 Task: Set the Shipping Contact to 'does not match regex' under New invoice in find invoice.
Action: Mouse moved to (200, 25)
Screenshot: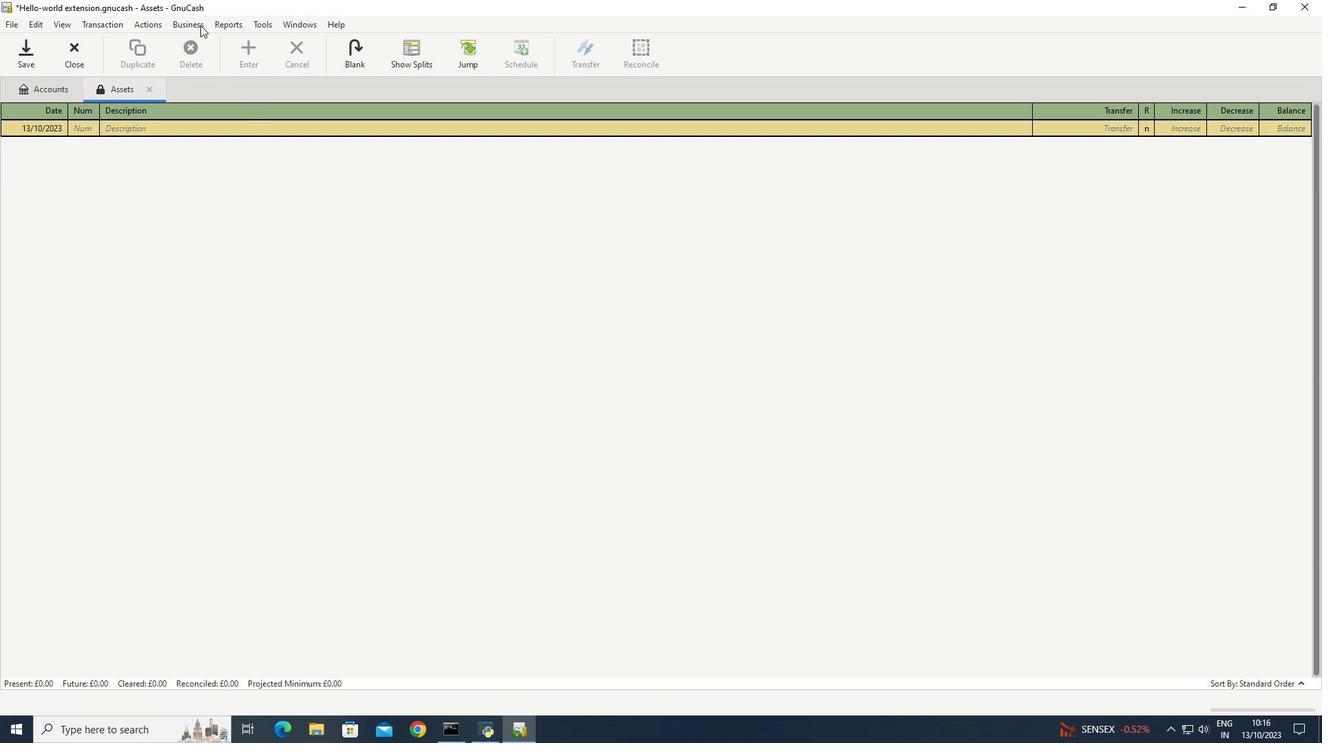 
Action: Mouse pressed left at (200, 25)
Screenshot: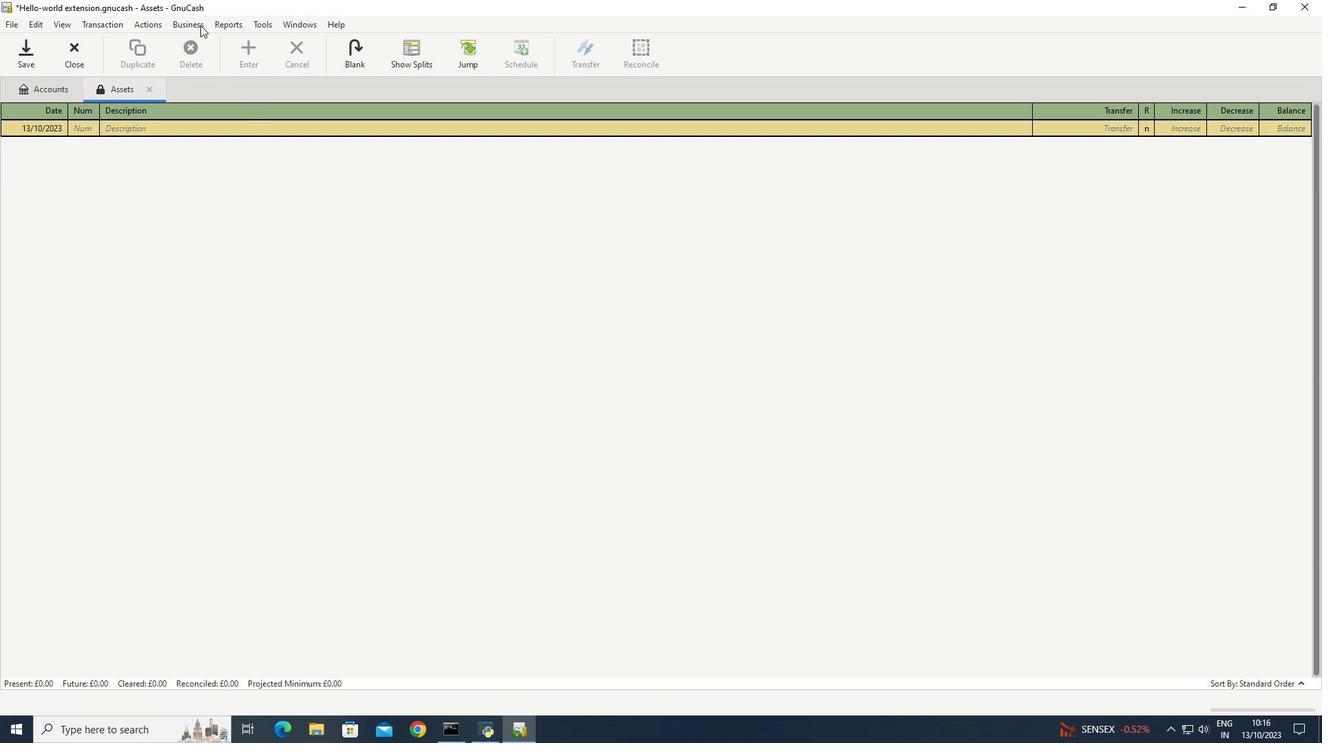 
Action: Mouse moved to (351, 109)
Screenshot: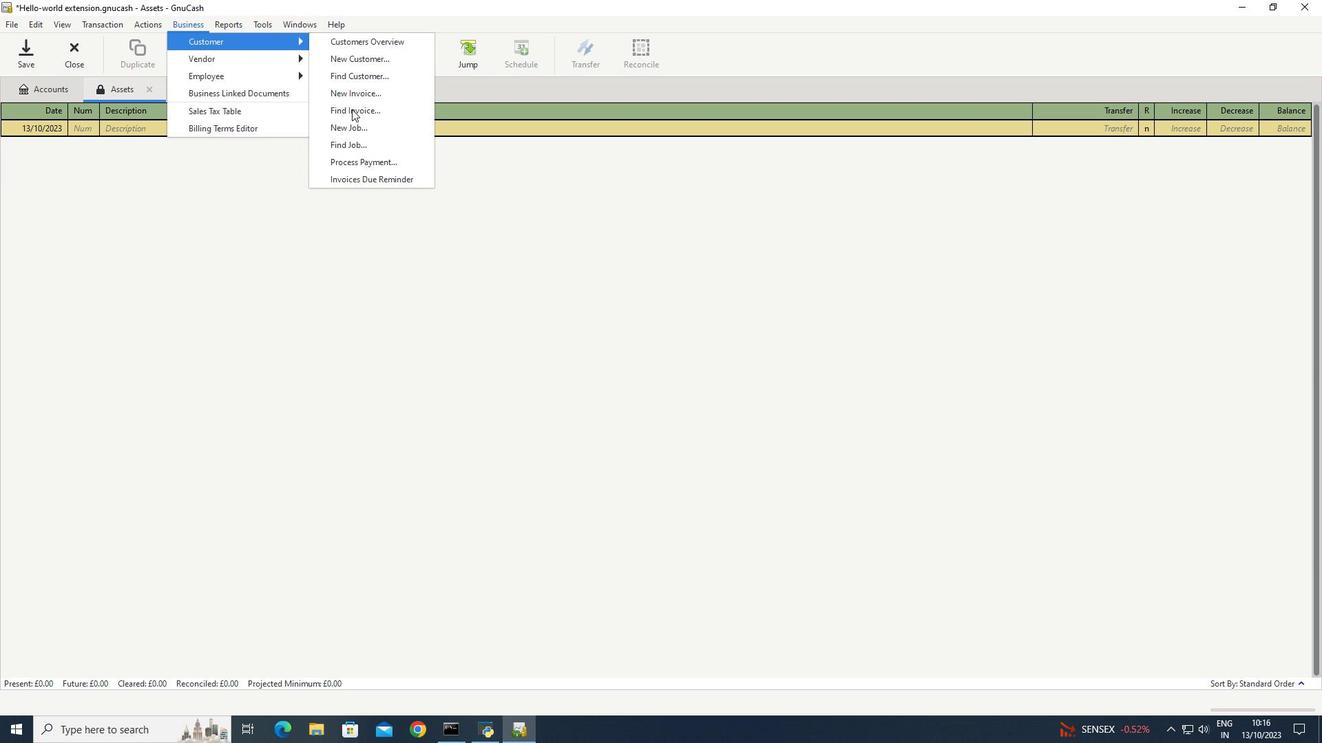 
Action: Mouse pressed left at (351, 109)
Screenshot: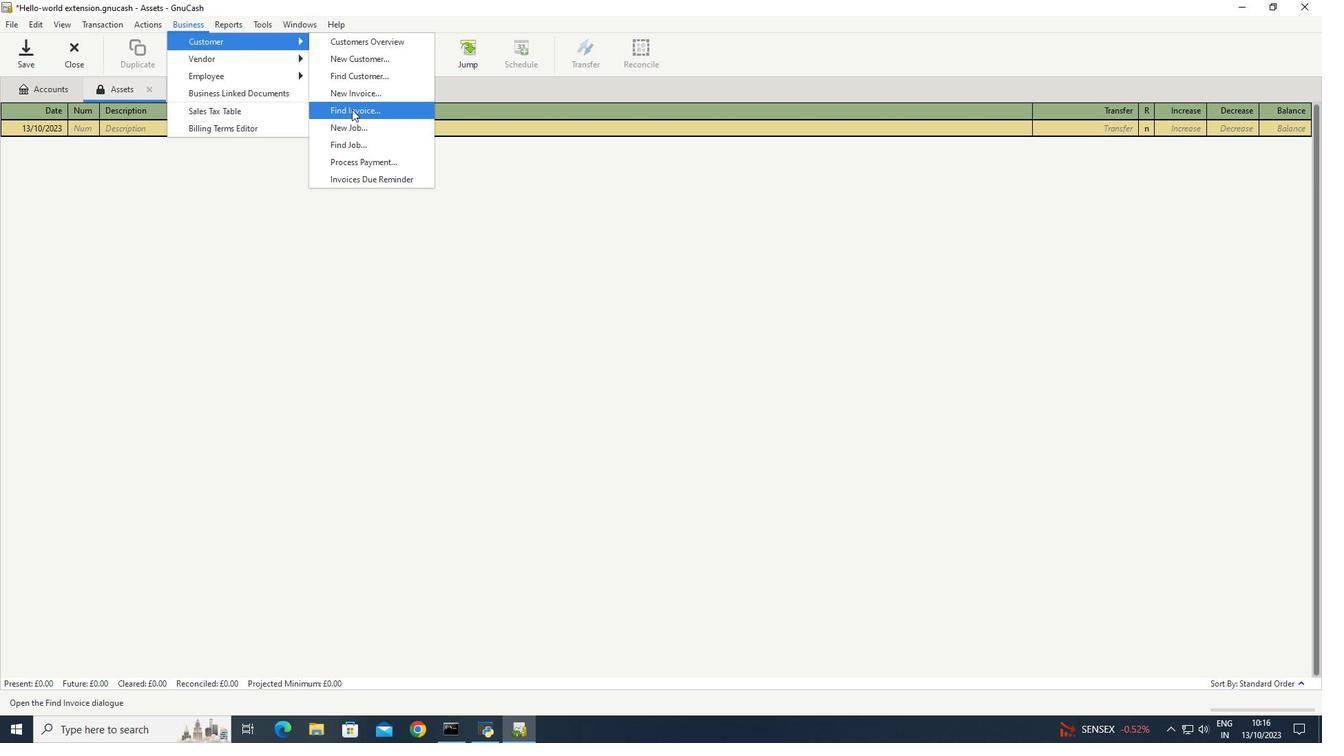 
Action: Mouse moved to (687, 464)
Screenshot: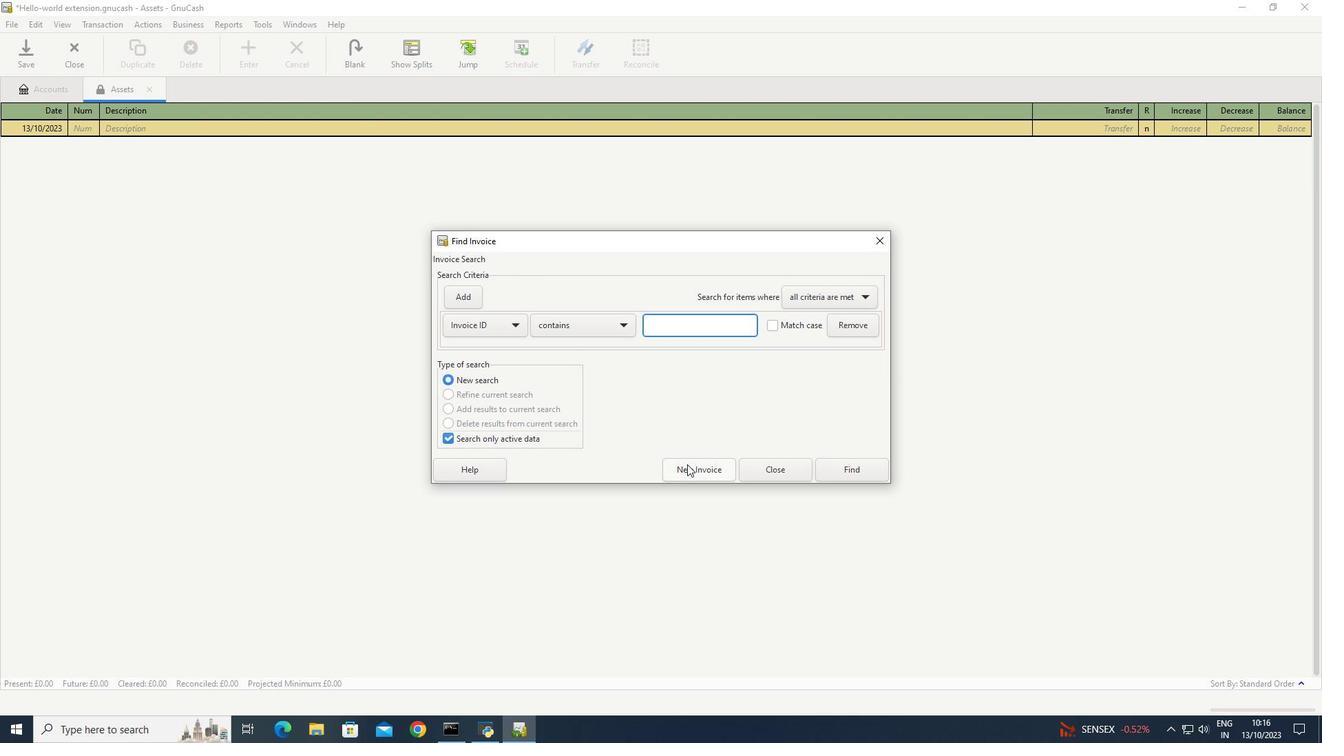 
Action: Mouse pressed left at (687, 464)
Screenshot: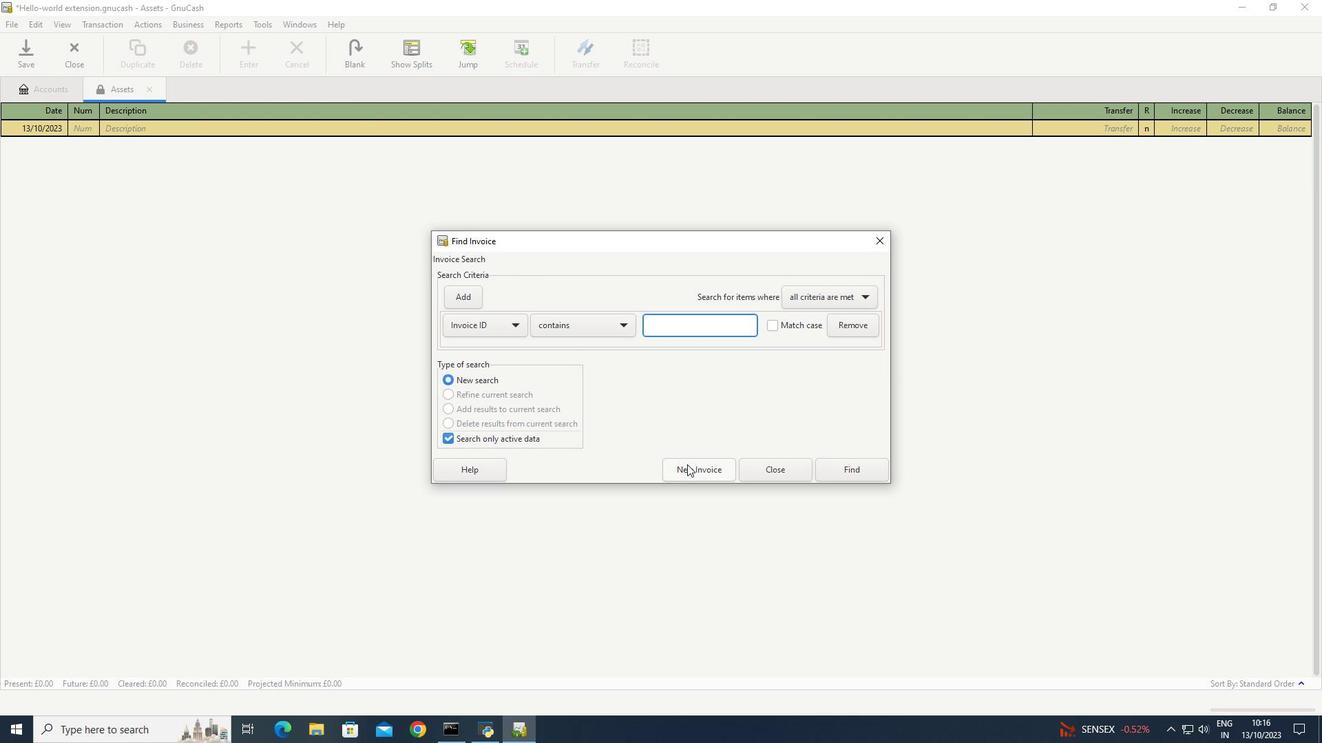 
Action: Mouse moved to (743, 367)
Screenshot: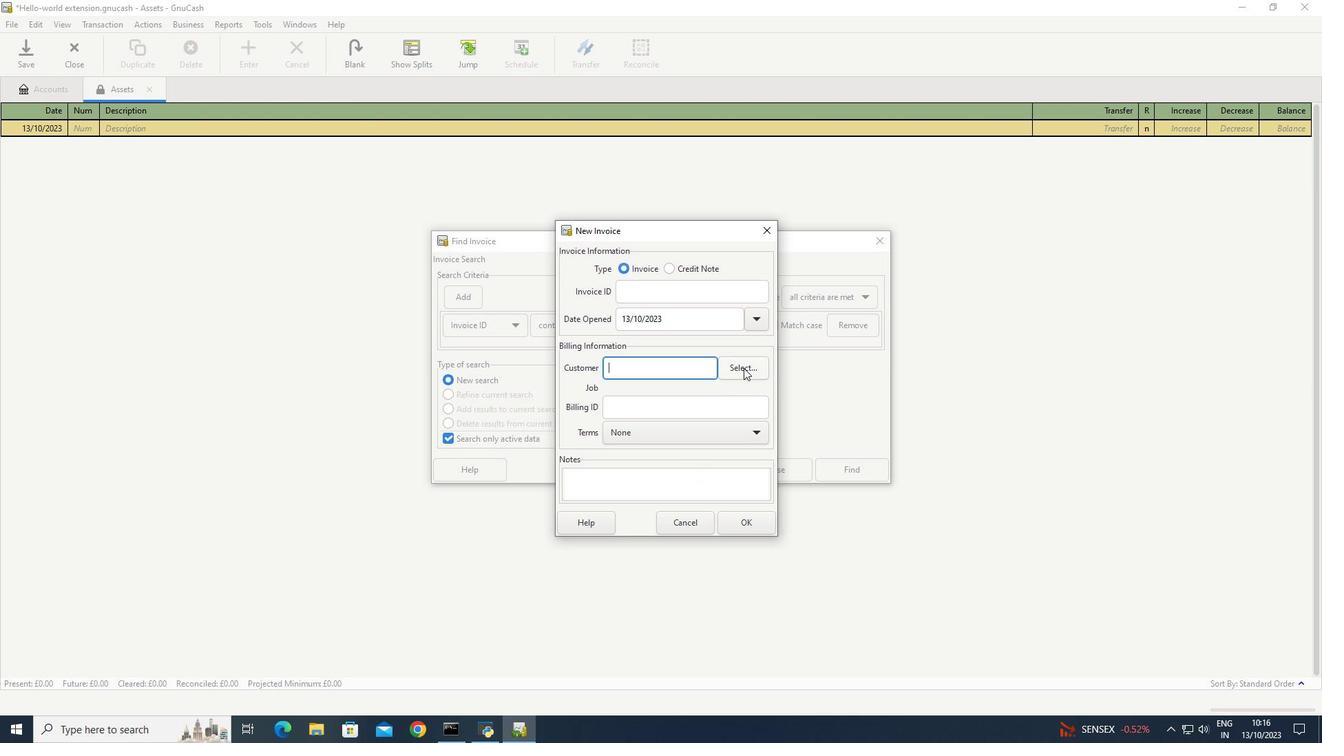 
Action: Mouse pressed left at (743, 367)
Screenshot: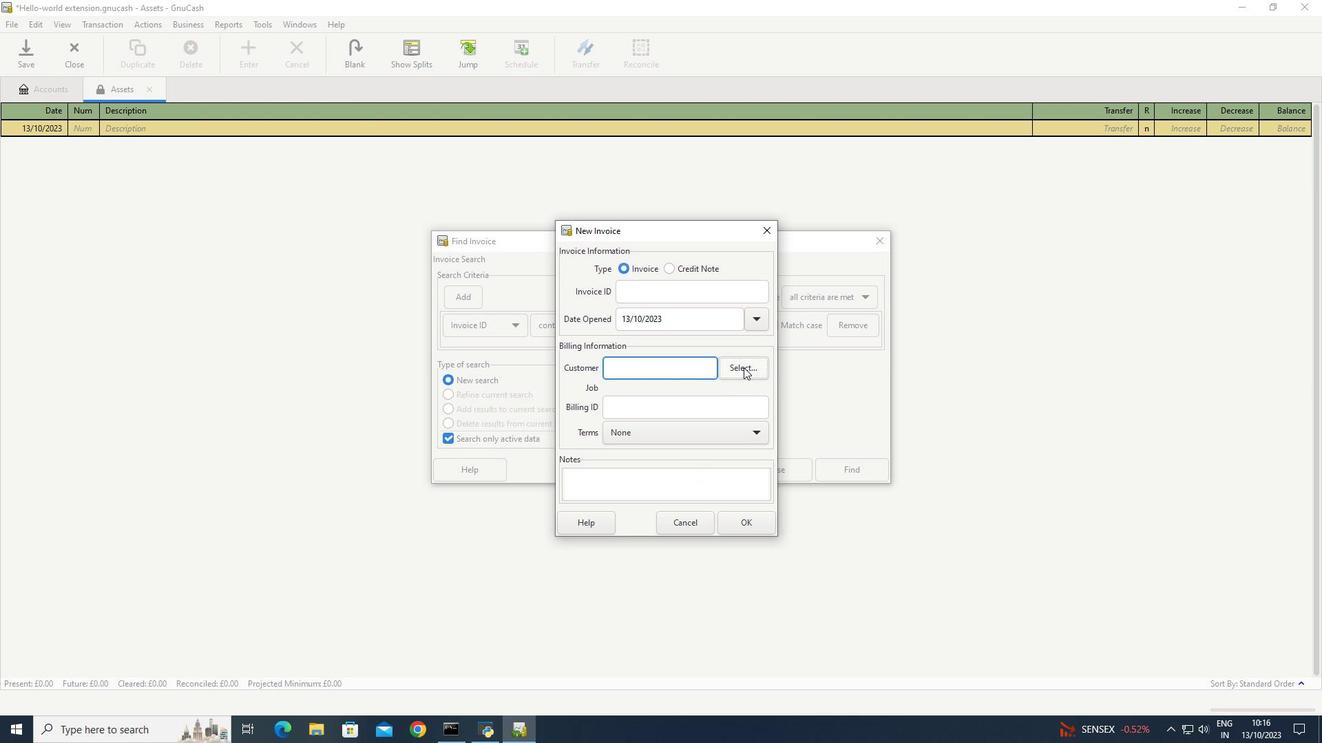 
Action: Mouse moved to (522, 329)
Screenshot: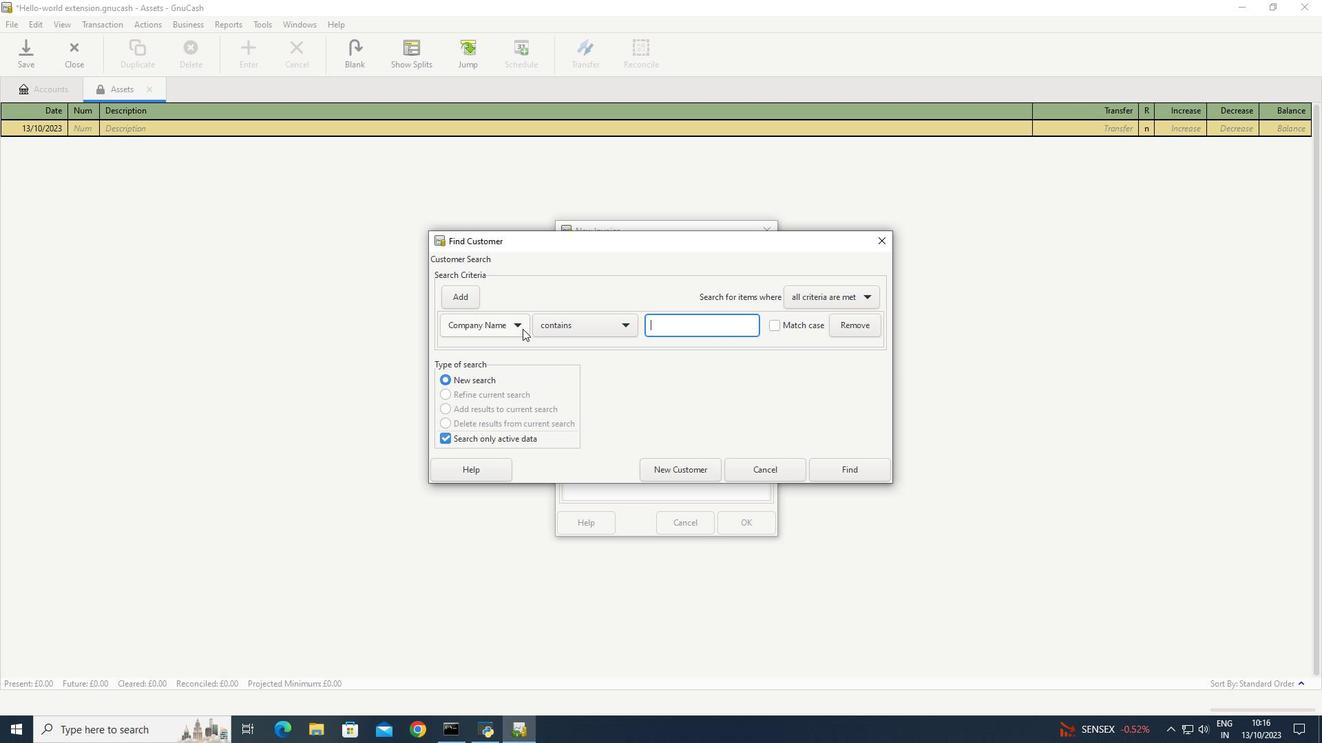 
Action: Mouse pressed left at (522, 329)
Screenshot: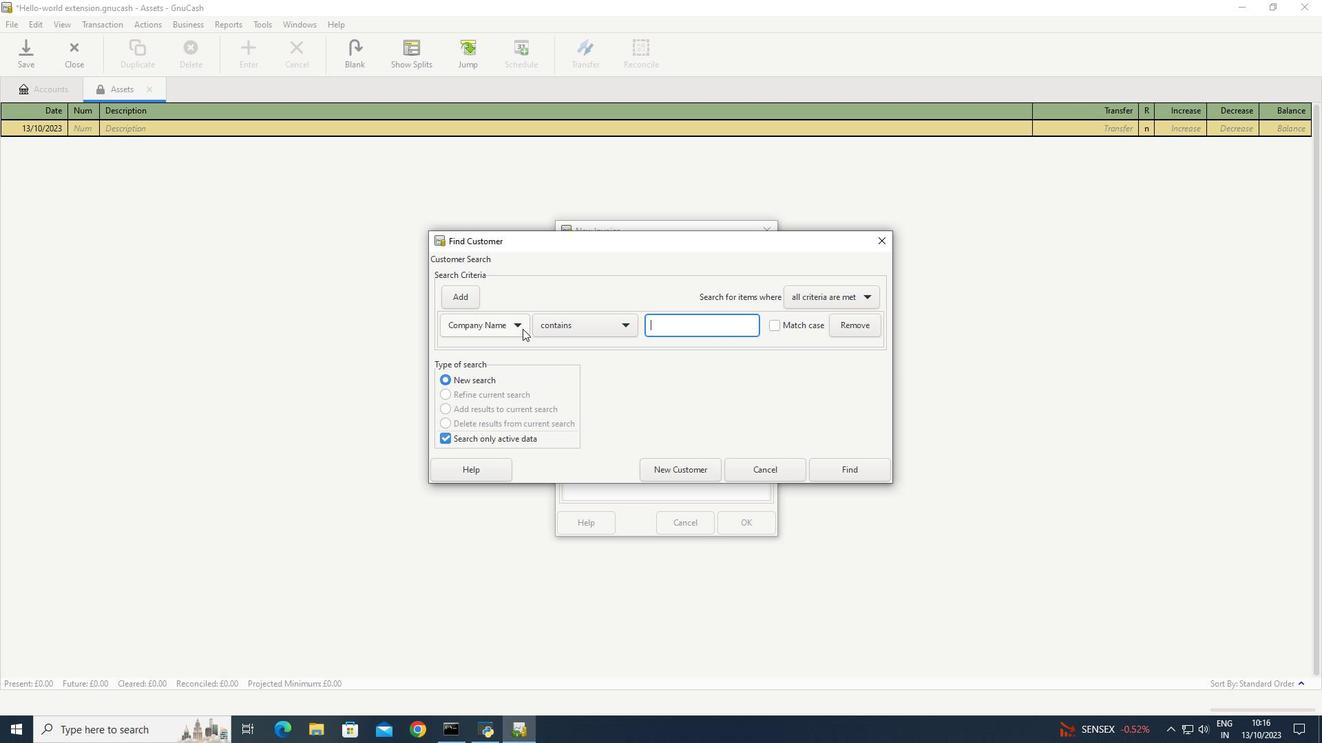 
Action: Mouse moved to (500, 387)
Screenshot: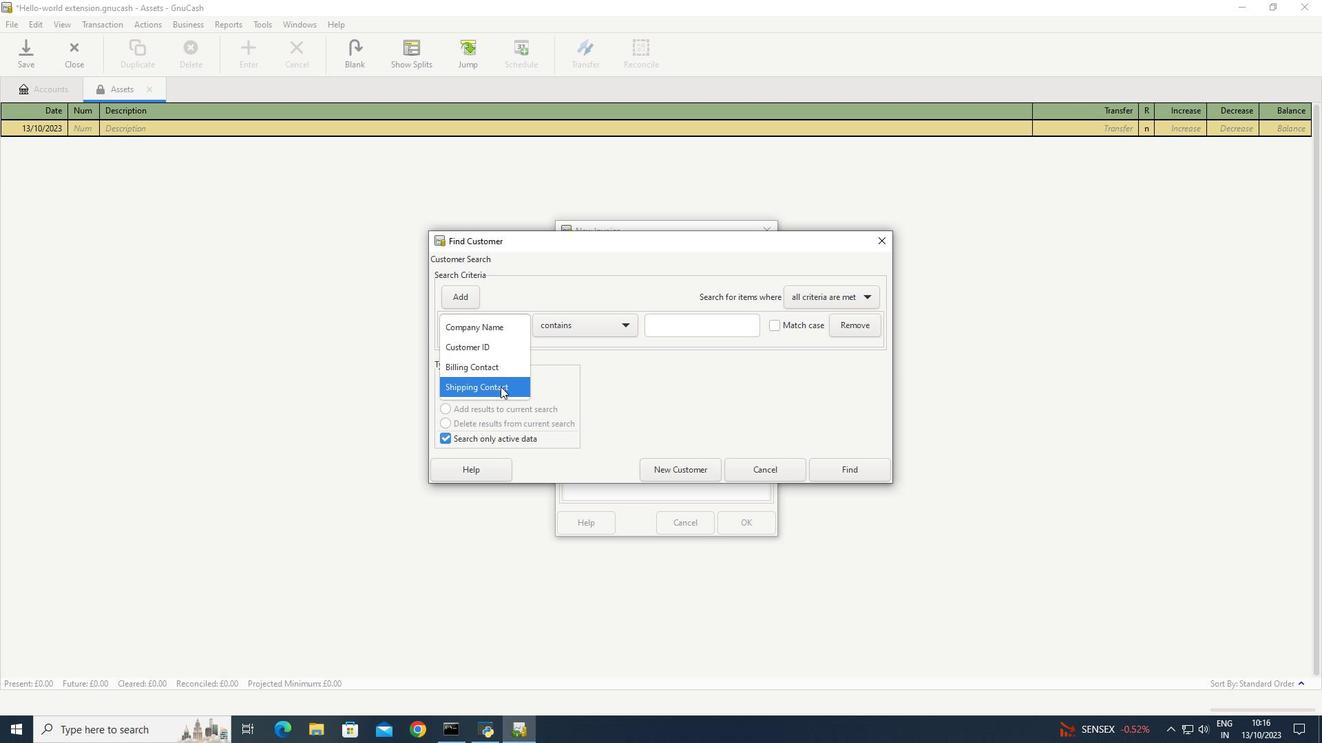 
Action: Mouse pressed left at (500, 387)
Screenshot: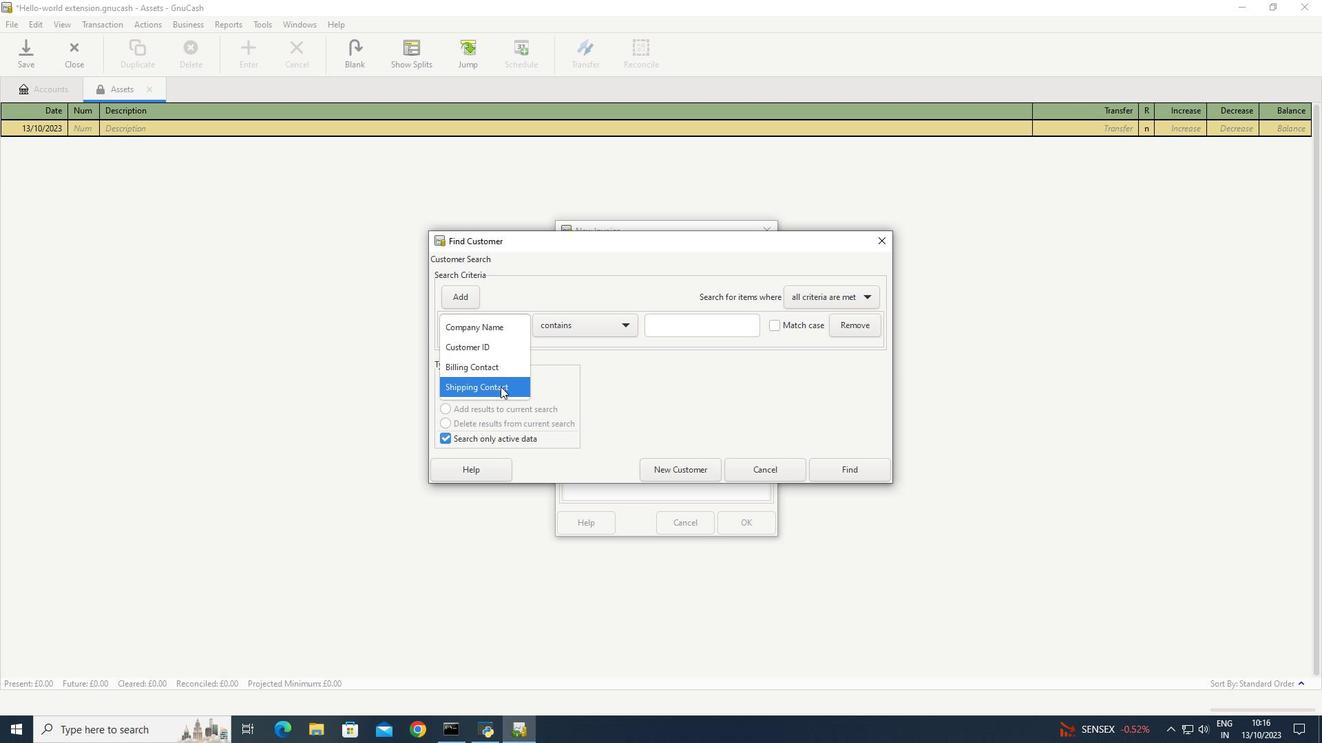 
Action: Mouse moved to (624, 329)
Screenshot: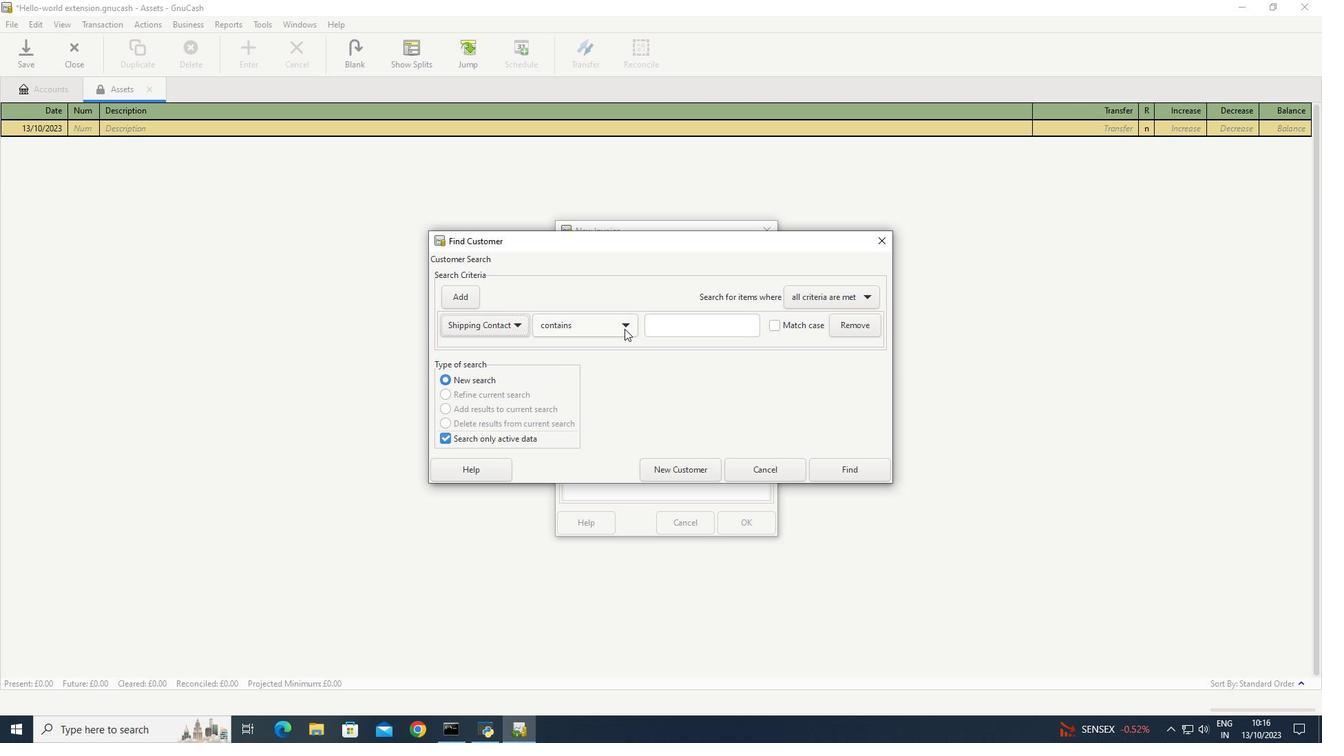 
Action: Mouse pressed left at (624, 329)
Screenshot: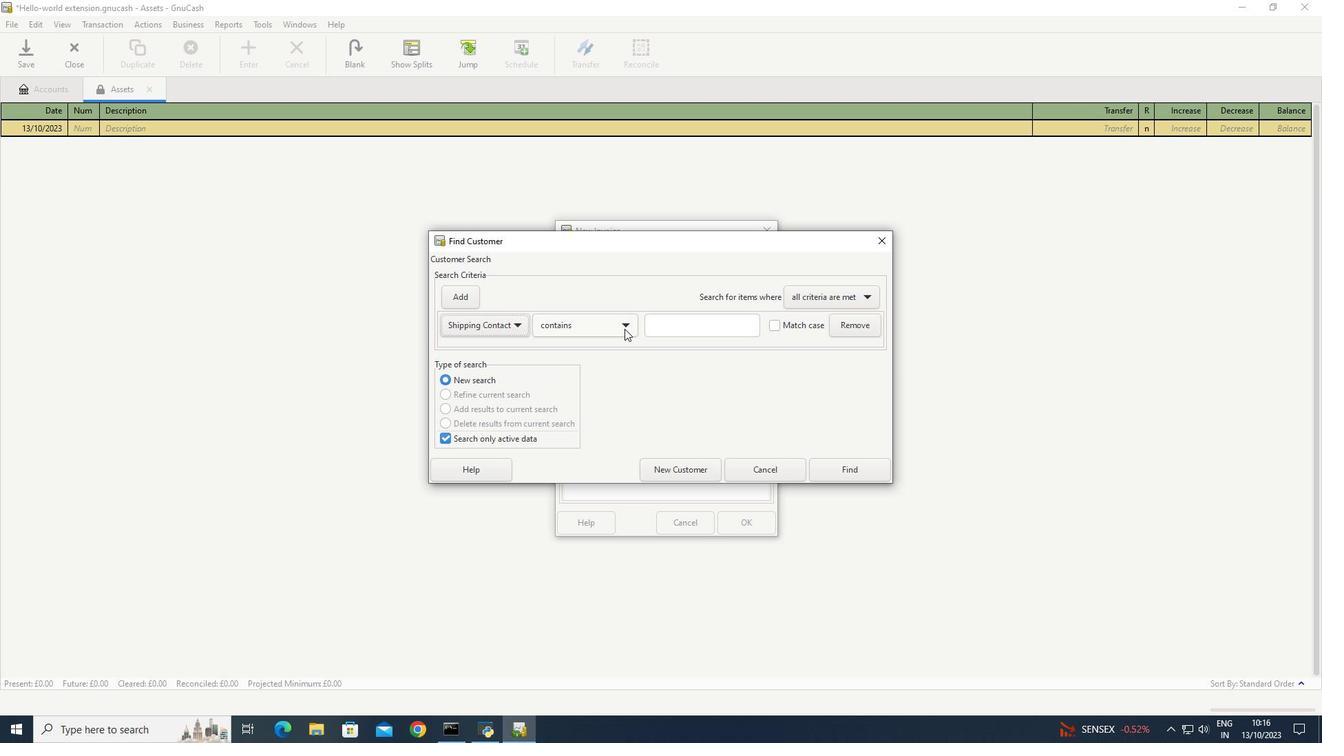 
Action: Mouse moved to (595, 383)
Screenshot: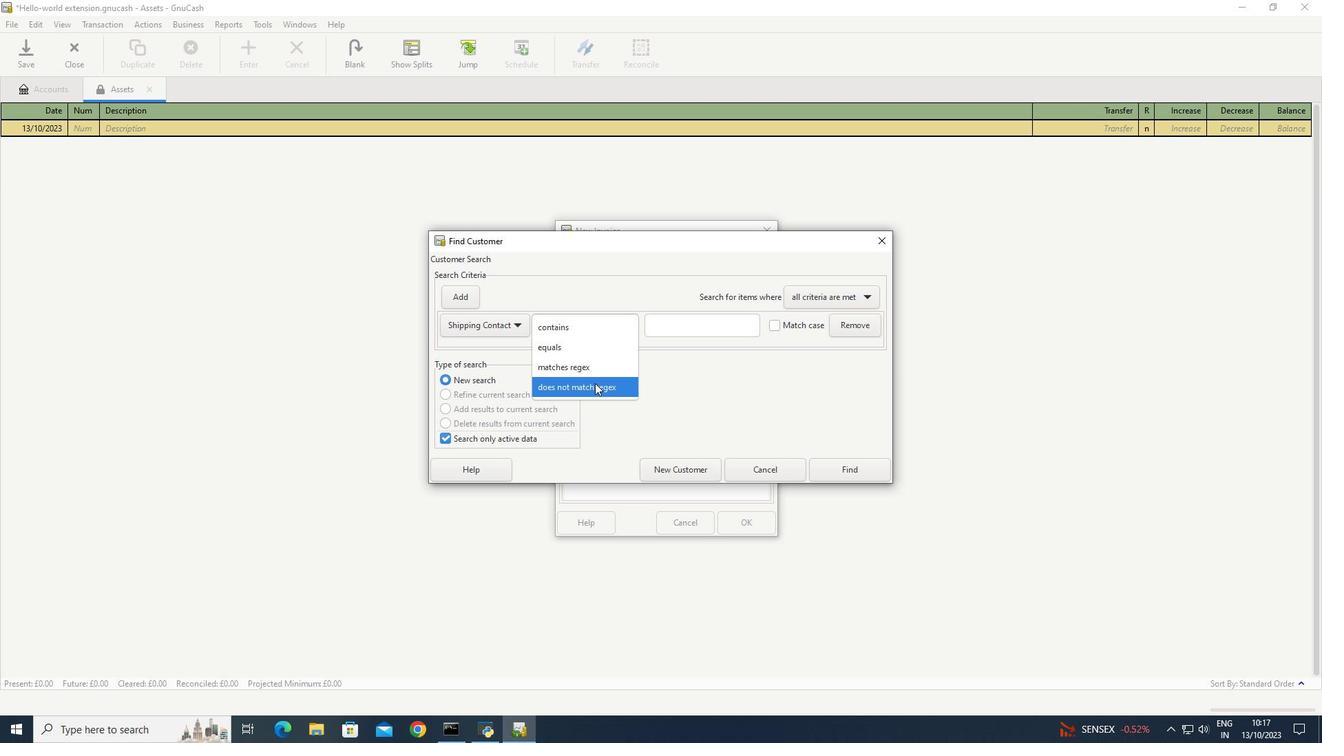 
Action: Mouse pressed left at (595, 383)
Screenshot: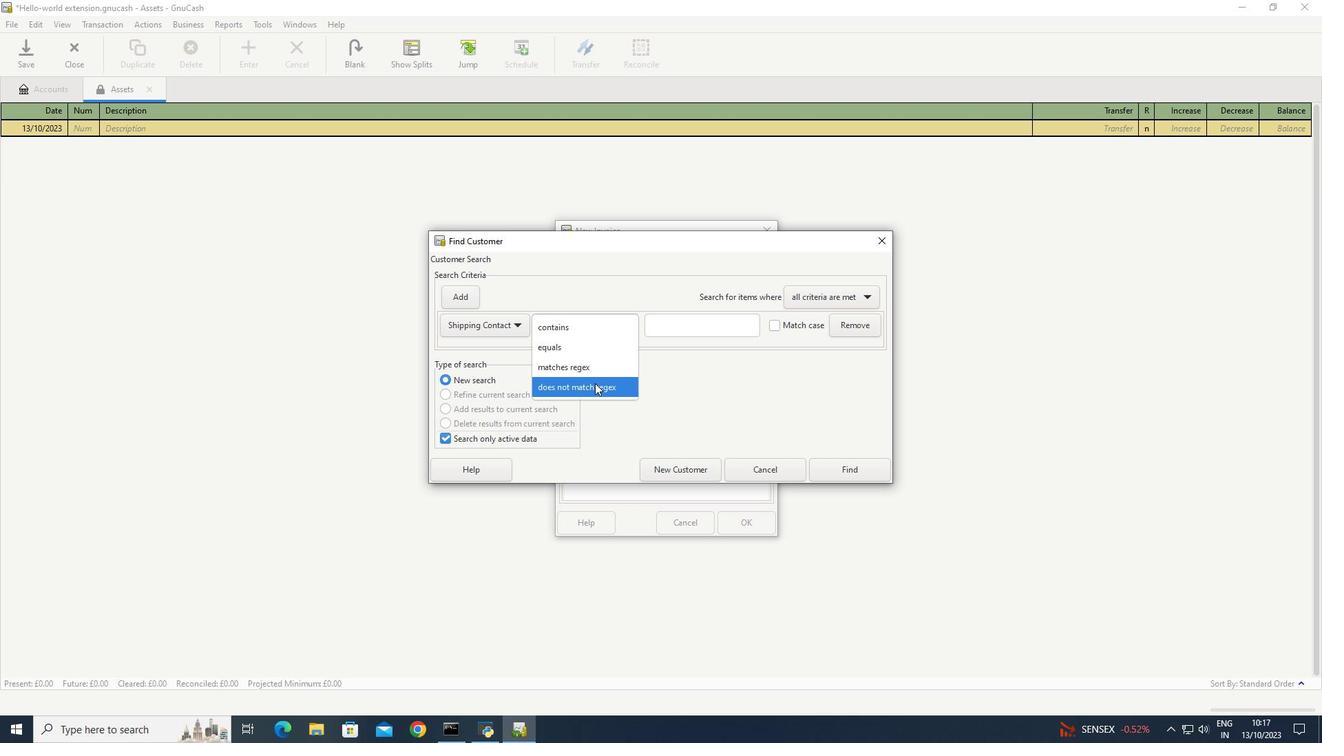 
Action: Mouse moved to (608, 419)
Screenshot: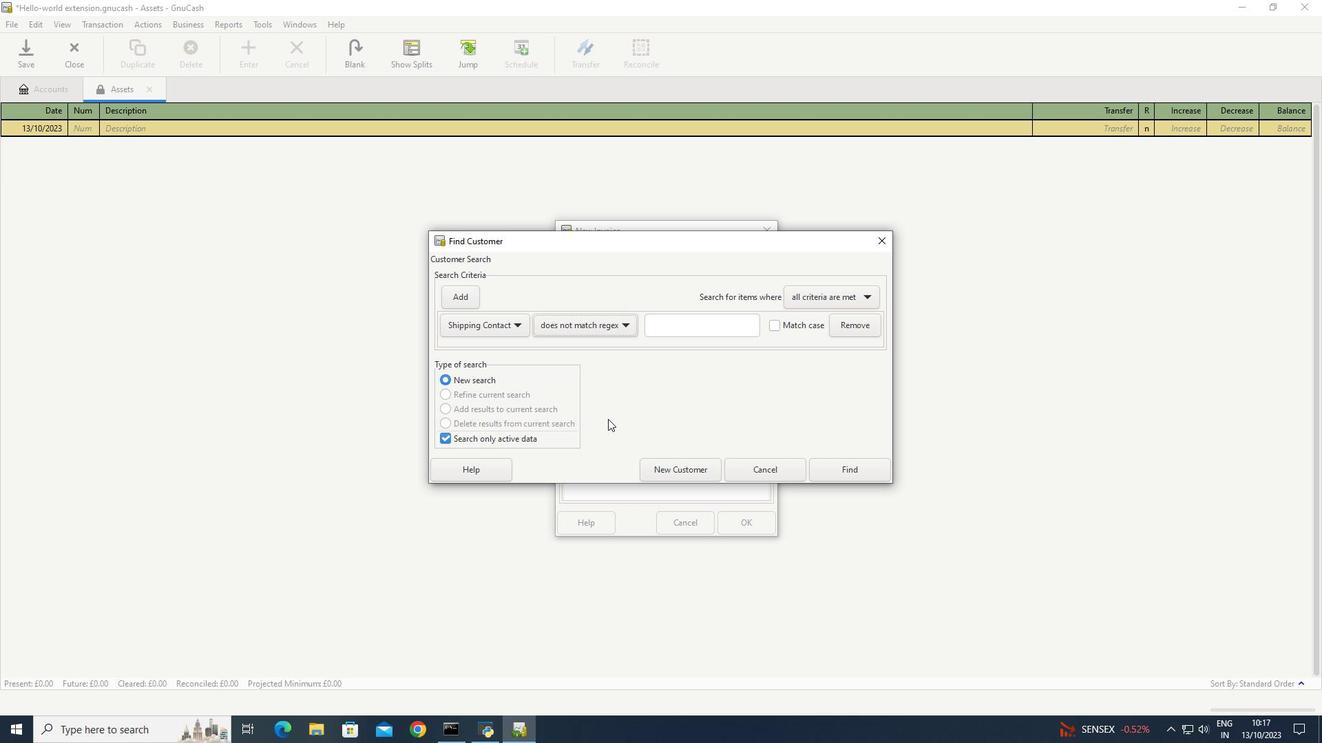 
Action: Mouse pressed left at (608, 419)
Screenshot: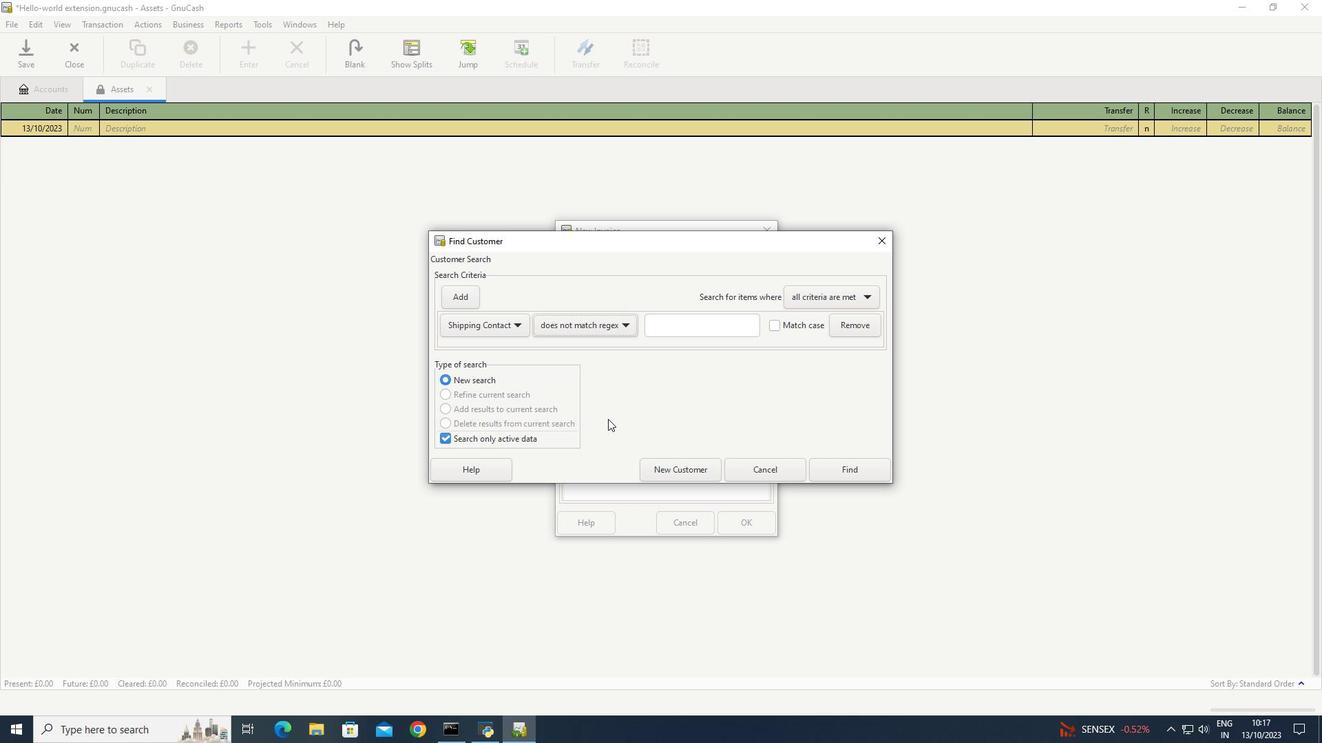 
